 Task: Check the percentage active listings of mud room in the last 1 year.
Action: Mouse moved to (888, 208)
Screenshot: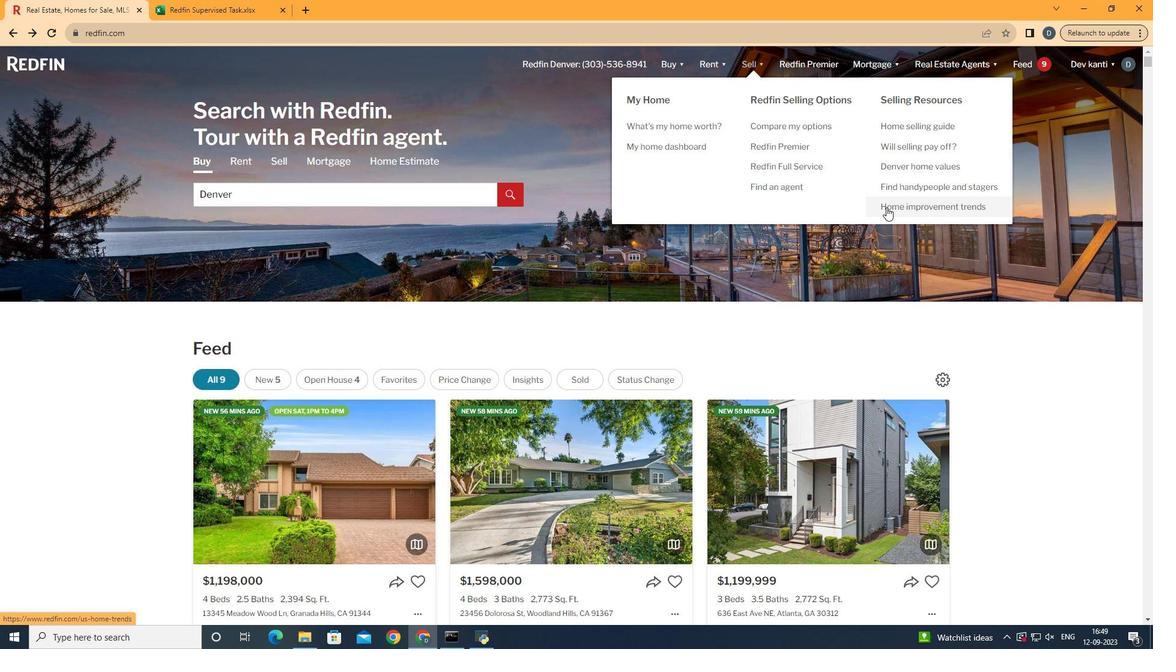 
Action: Mouse pressed left at (888, 208)
Screenshot: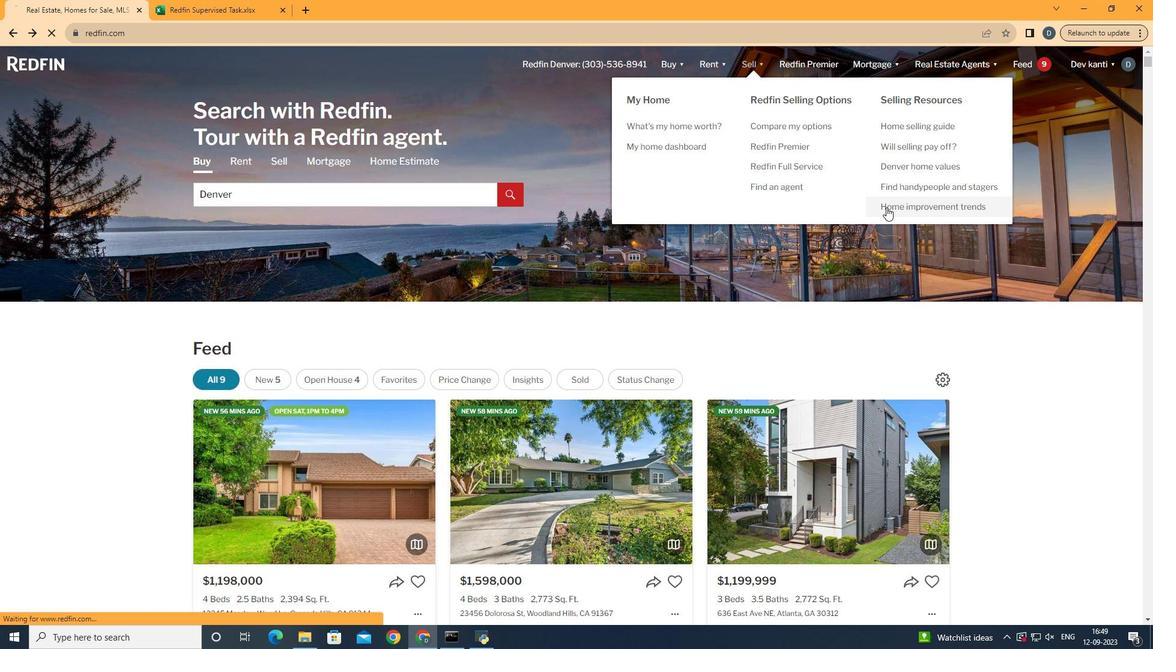 
Action: Mouse moved to (307, 232)
Screenshot: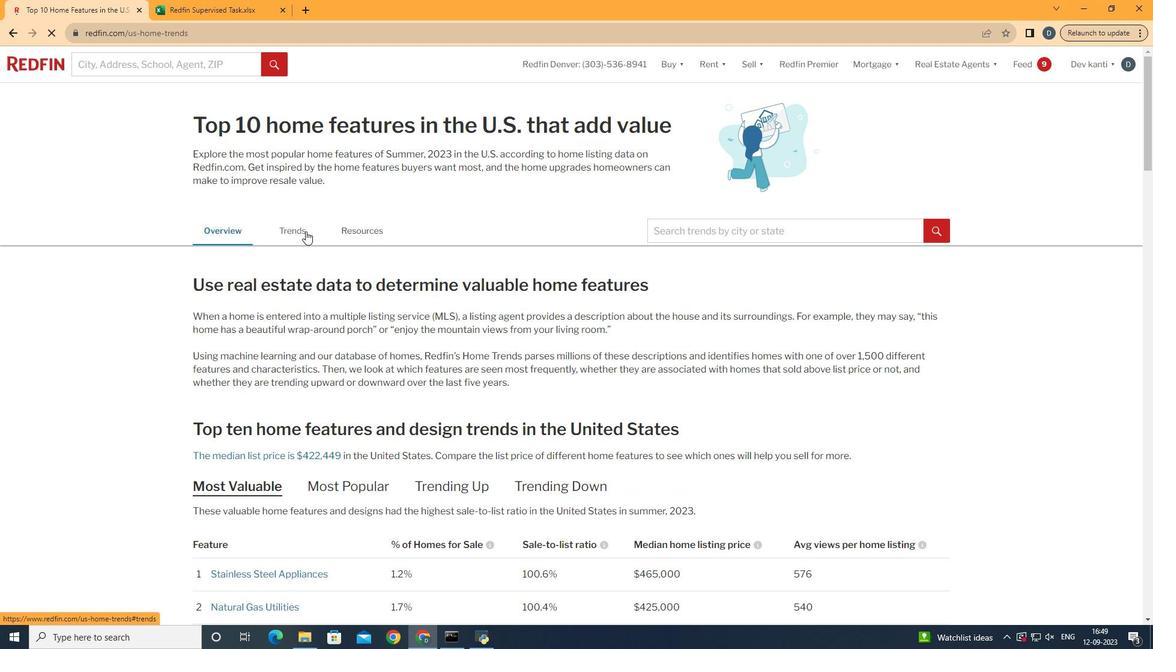 
Action: Mouse pressed left at (307, 232)
Screenshot: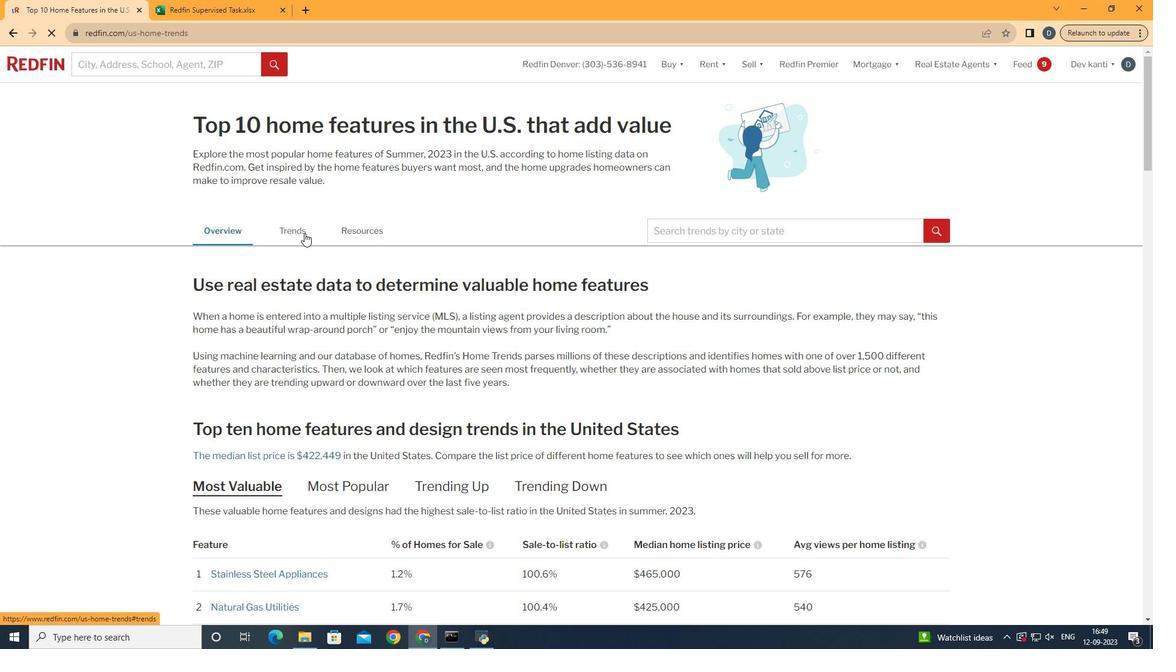 
Action: Mouse moved to (435, 351)
Screenshot: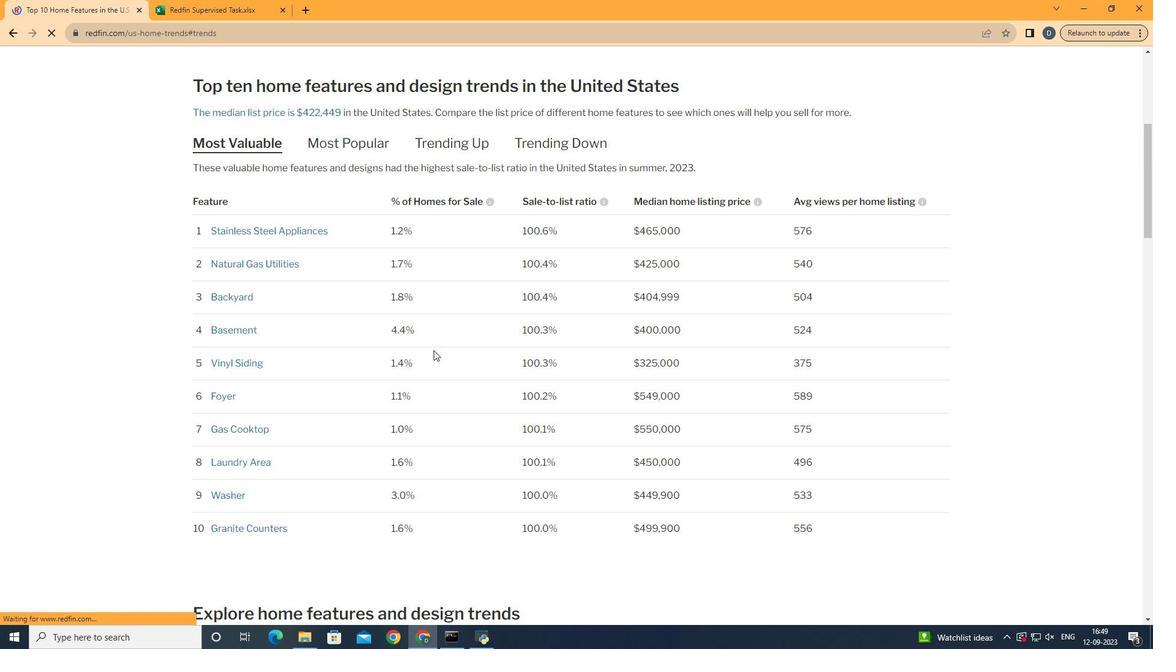 
Action: Mouse scrolled (435, 351) with delta (0, 0)
Screenshot: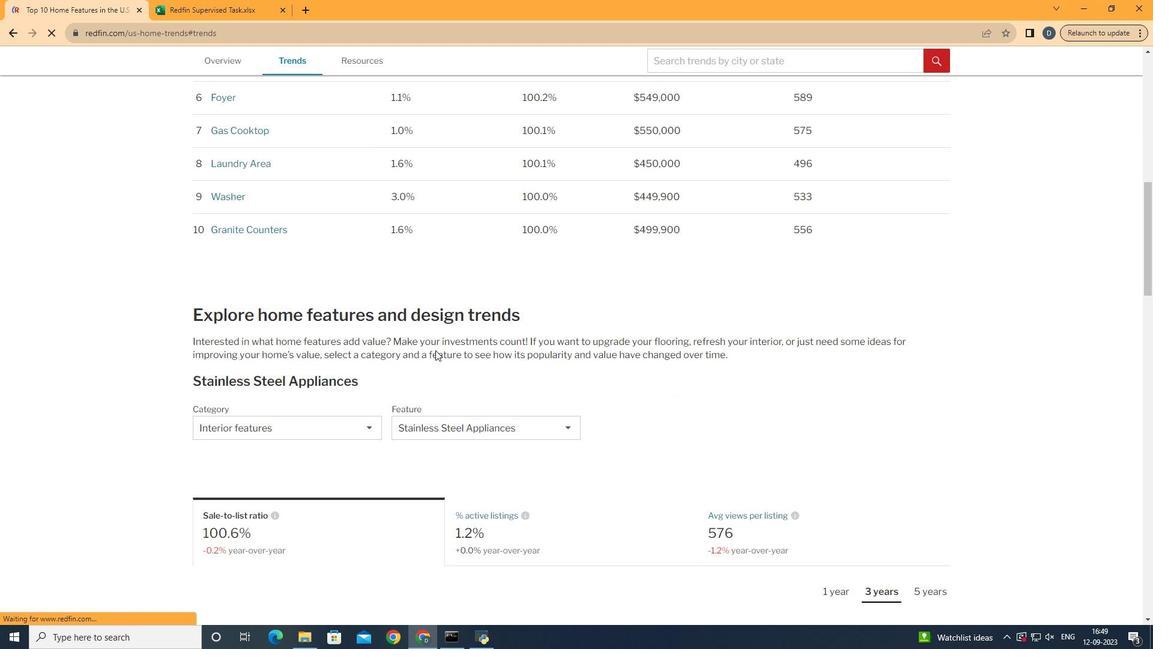
Action: Mouse scrolled (435, 351) with delta (0, 0)
Screenshot: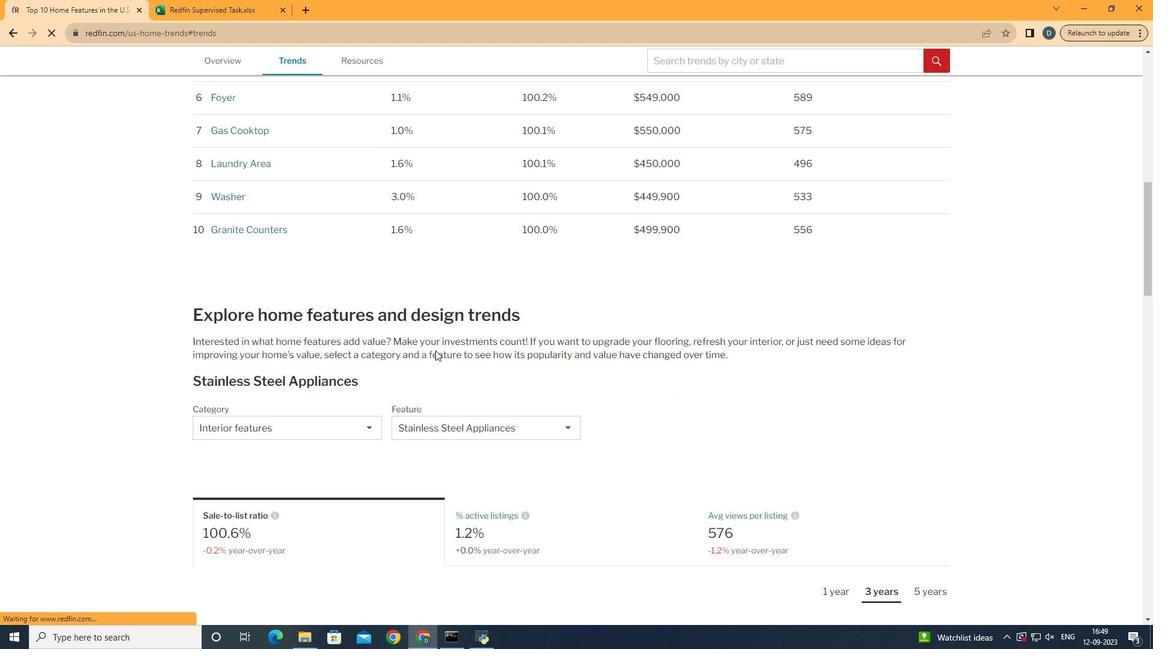 
Action: Mouse scrolled (435, 351) with delta (0, 0)
Screenshot: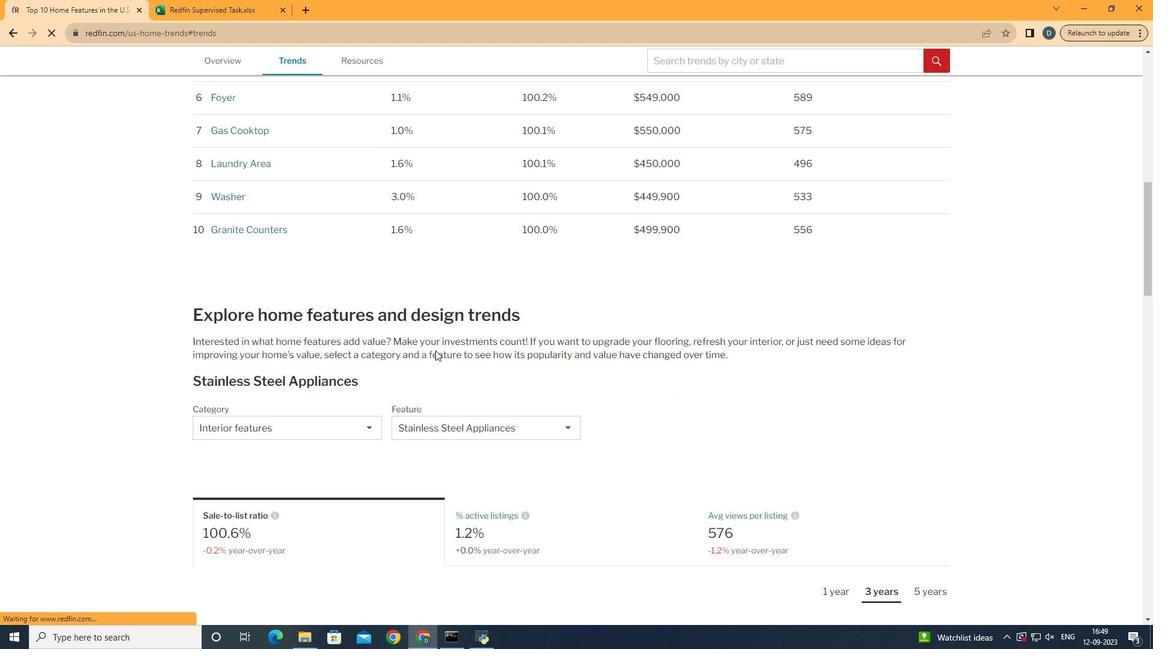 
Action: Mouse scrolled (435, 351) with delta (0, 0)
Screenshot: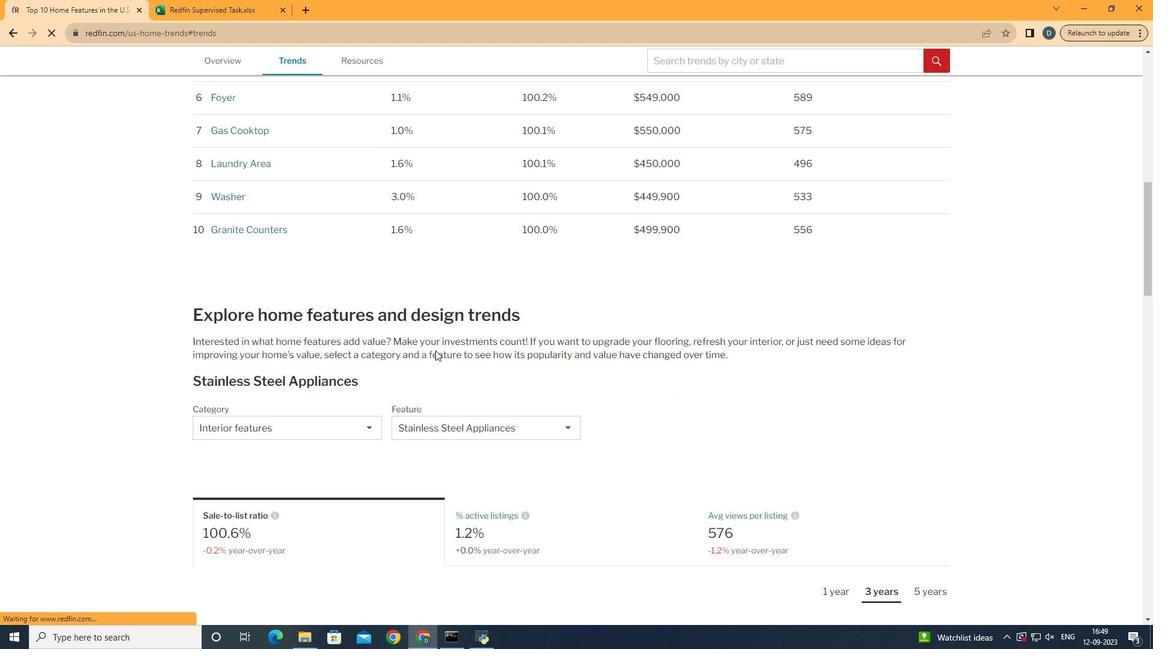 
Action: Mouse scrolled (435, 351) with delta (0, 0)
Screenshot: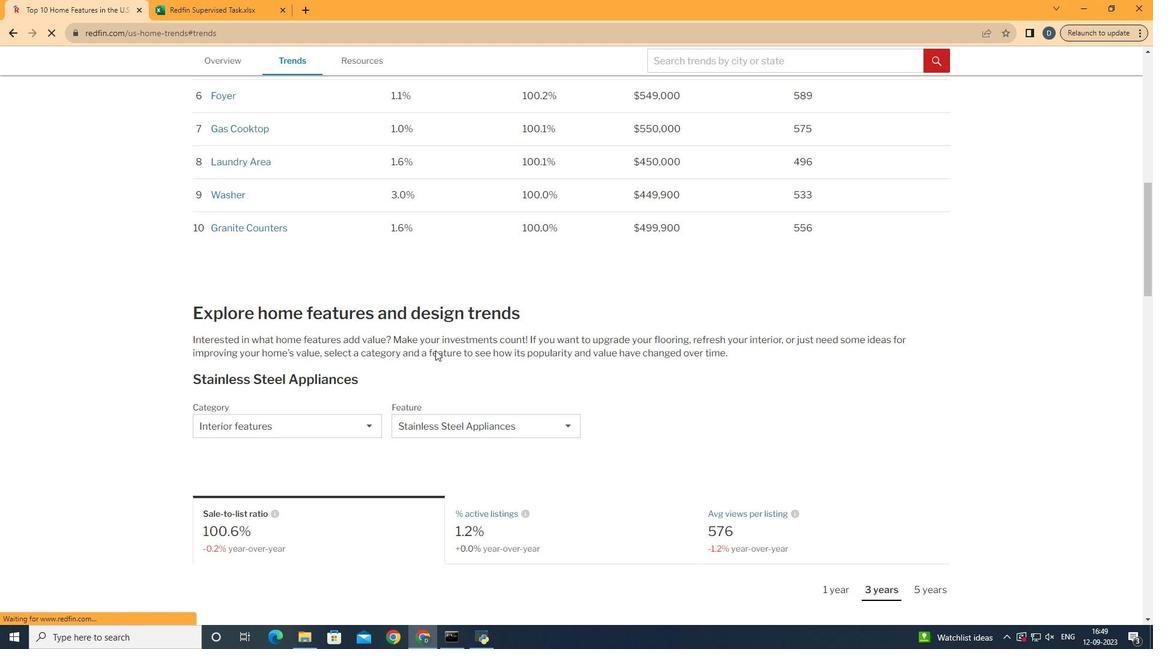 
Action: Mouse moved to (436, 351)
Screenshot: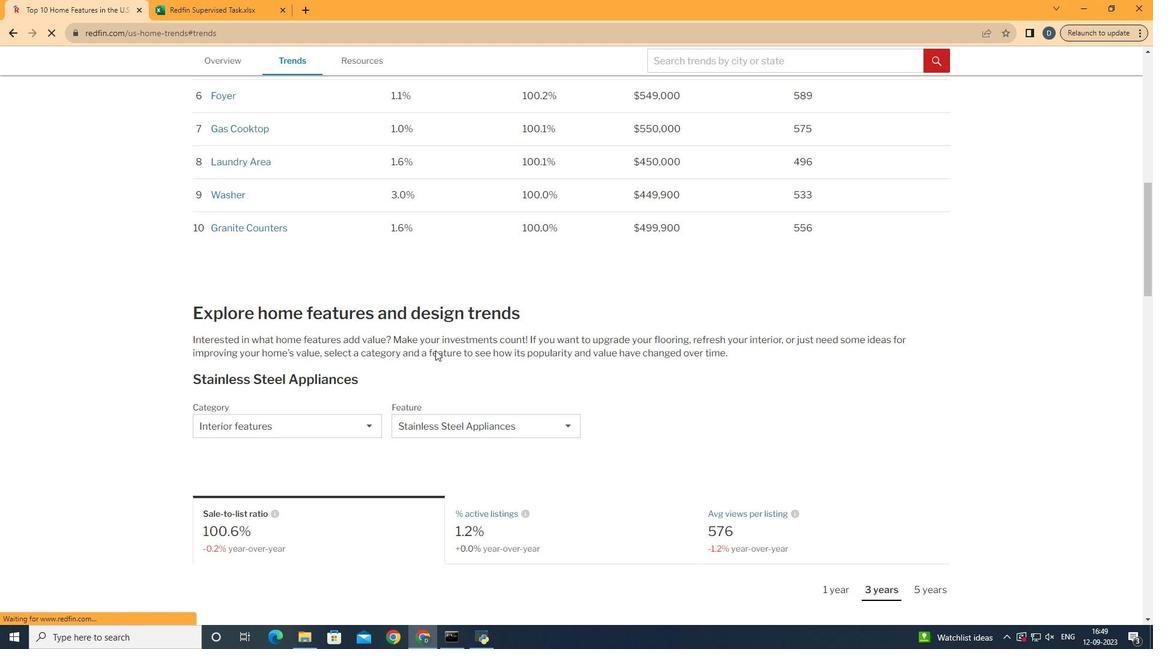 
Action: Mouse scrolled (436, 351) with delta (0, 0)
Screenshot: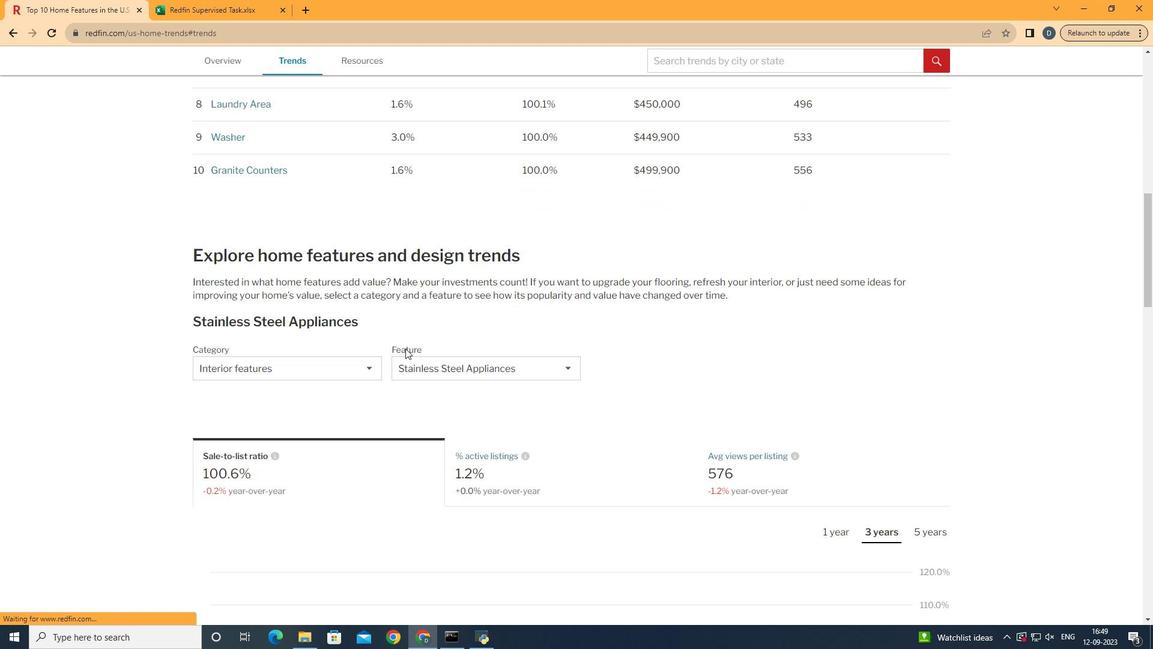 
Action: Mouse moved to (341, 364)
Screenshot: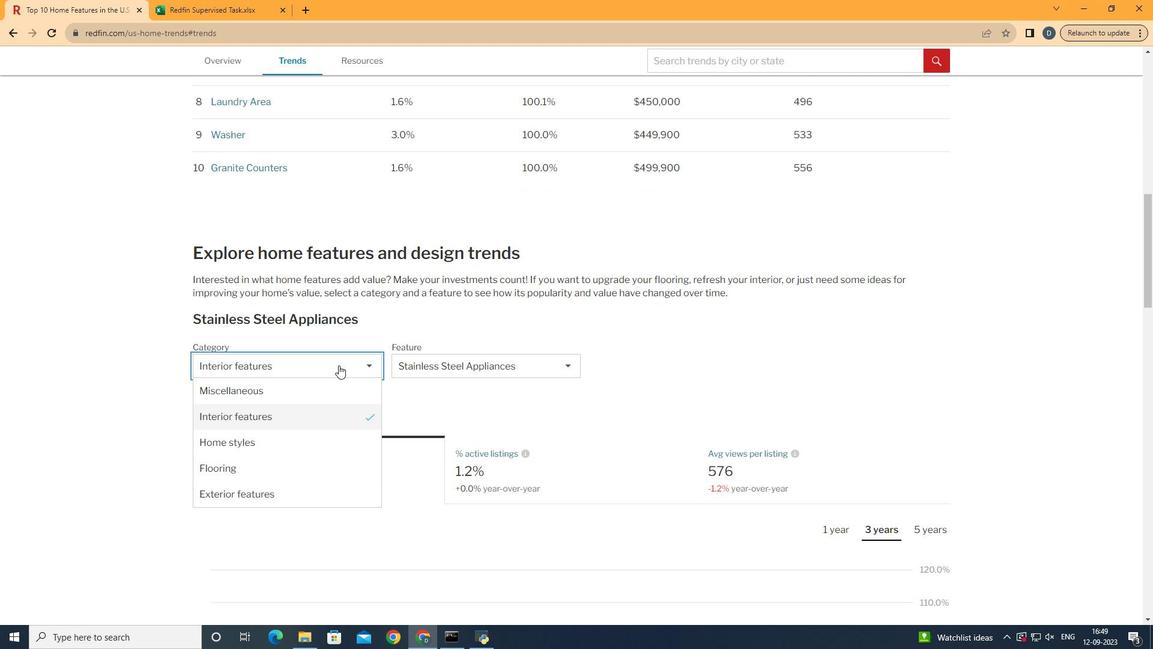 
Action: Mouse pressed left at (341, 364)
Screenshot: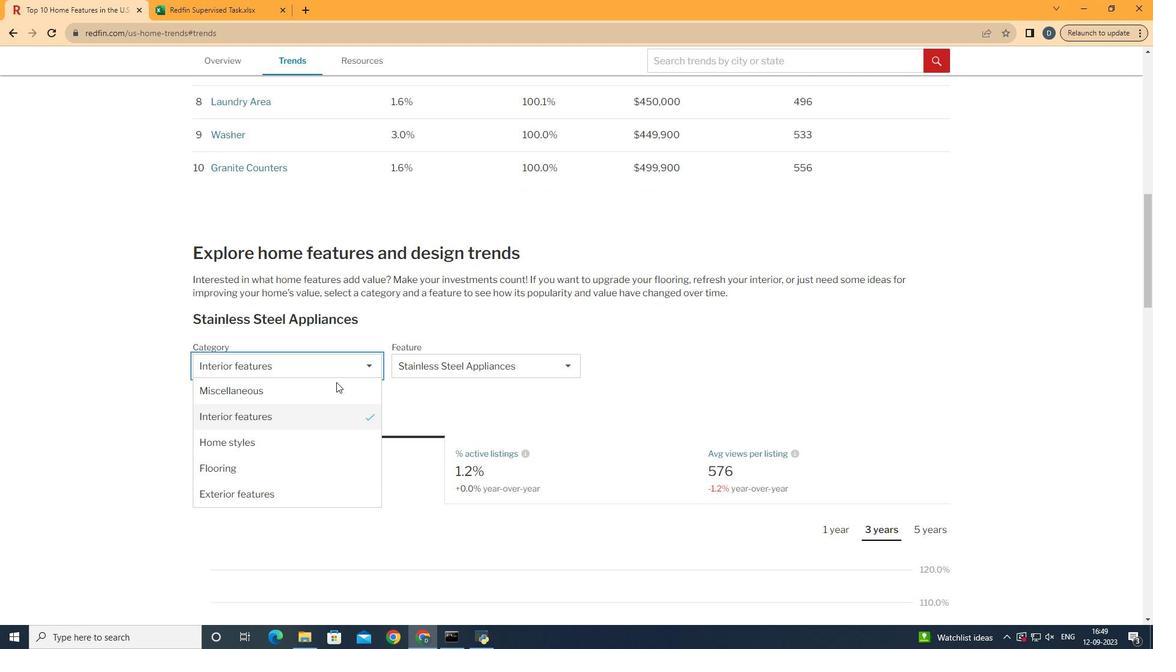 
Action: Mouse moved to (338, 415)
Screenshot: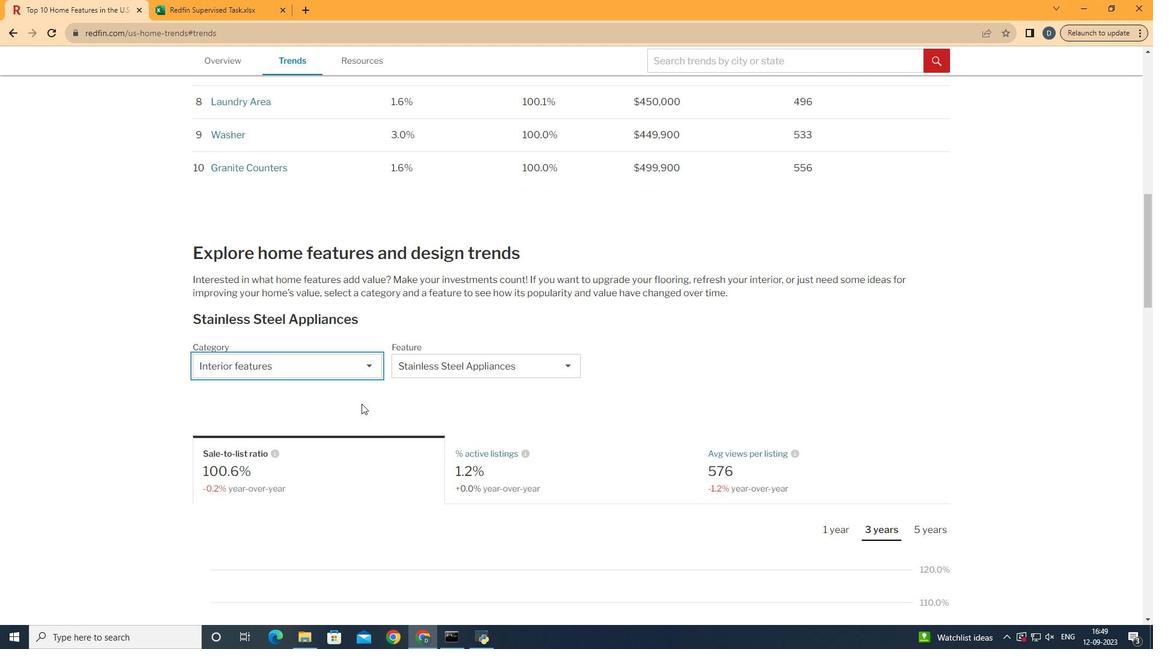 
Action: Mouse pressed left at (338, 415)
Screenshot: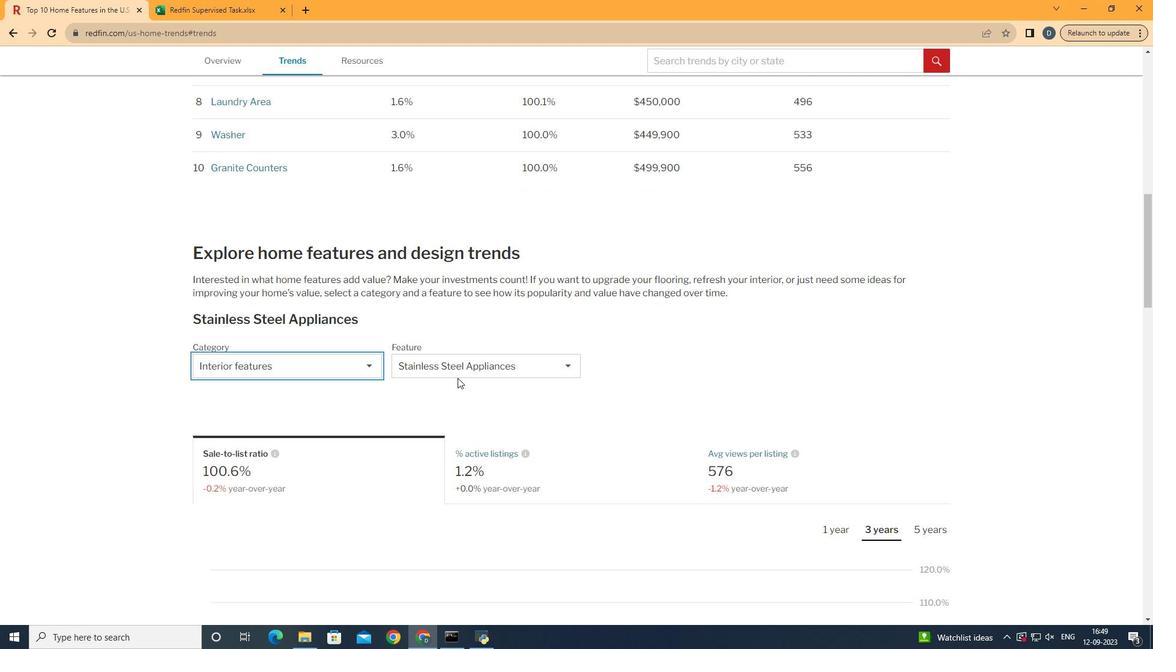 
Action: Mouse moved to (506, 367)
Screenshot: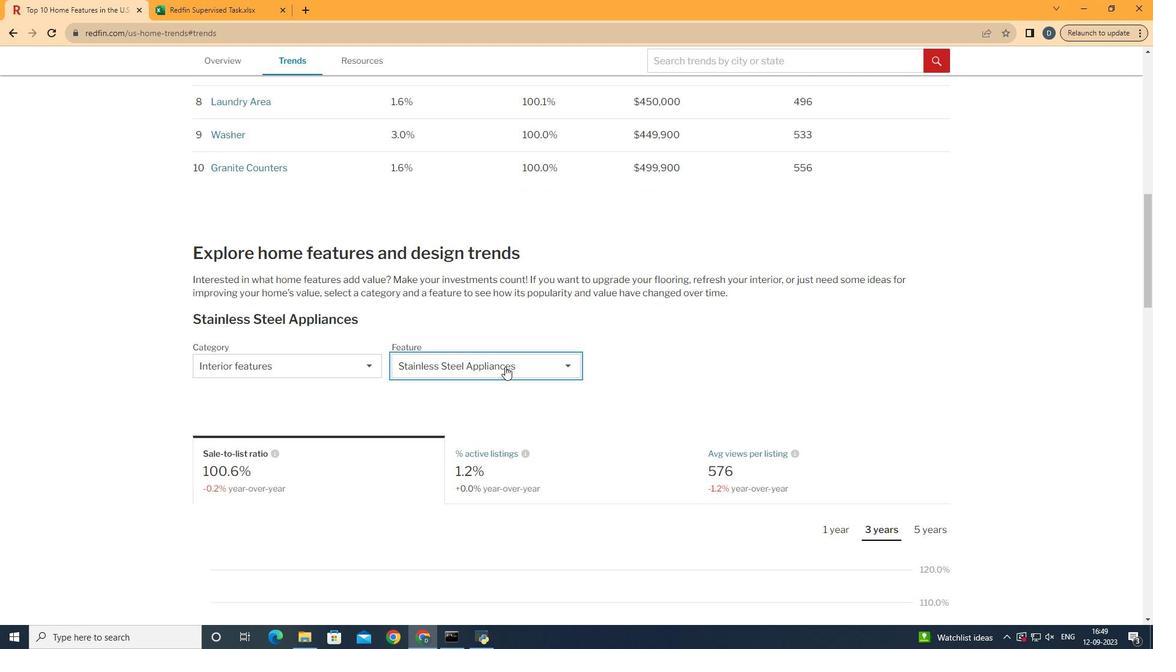 
Action: Mouse pressed left at (506, 367)
Screenshot: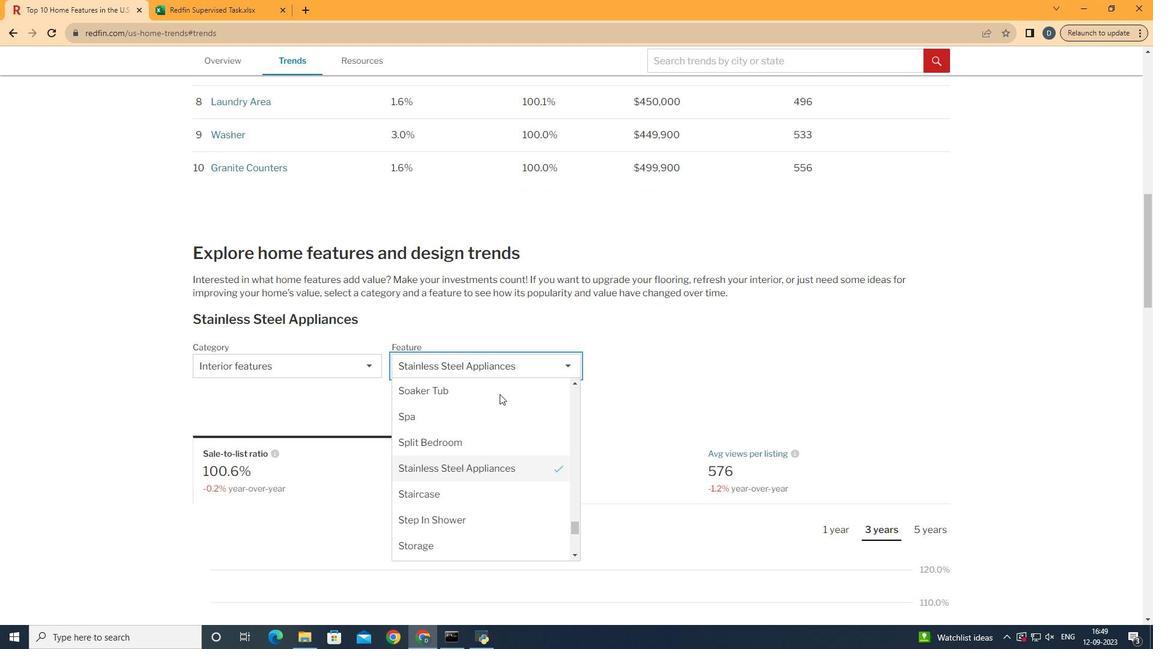
Action: Mouse moved to (508, 485)
Screenshot: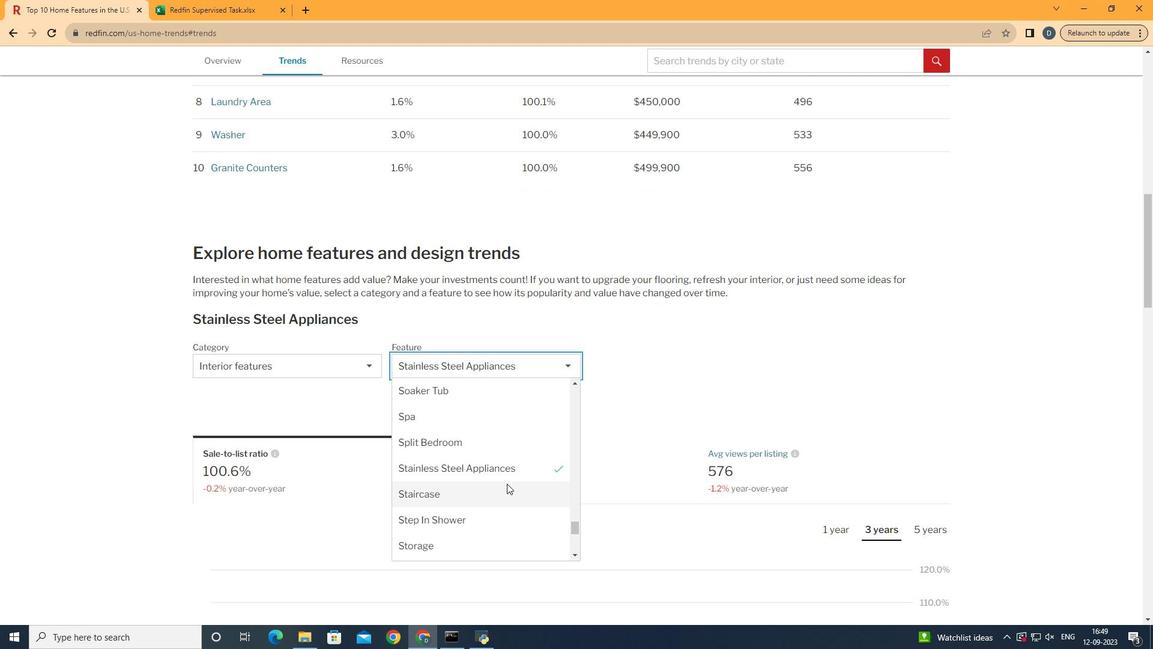 
Action: Mouse scrolled (508, 485) with delta (0, 0)
Screenshot: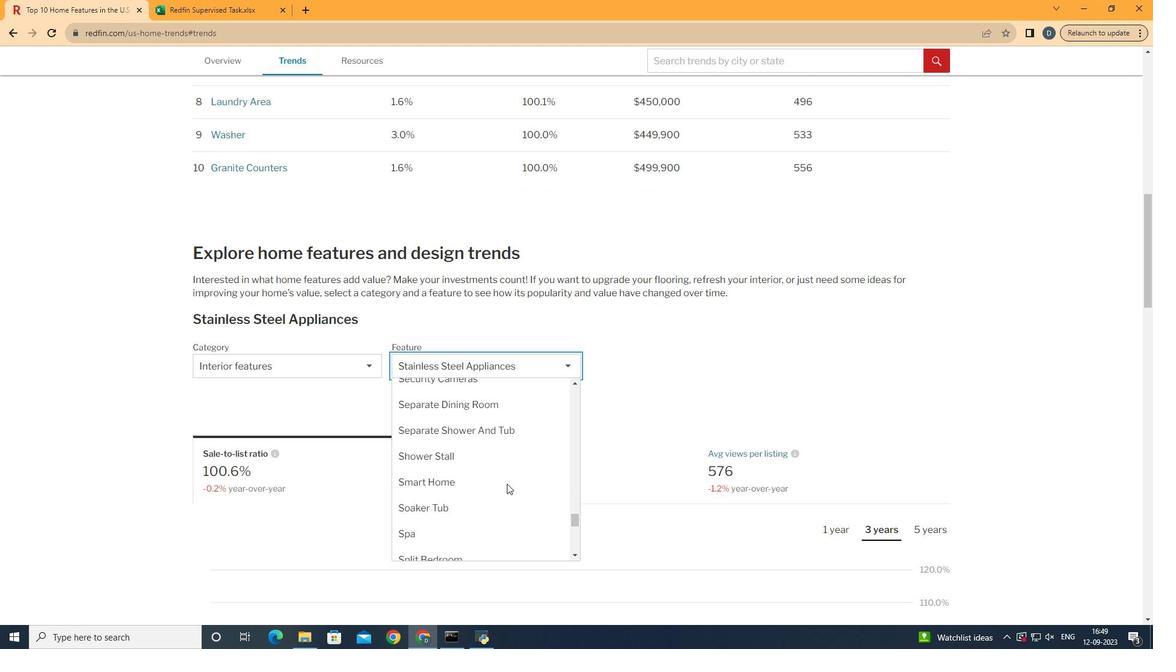 
Action: Mouse scrolled (508, 485) with delta (0, 0)
Screenshot: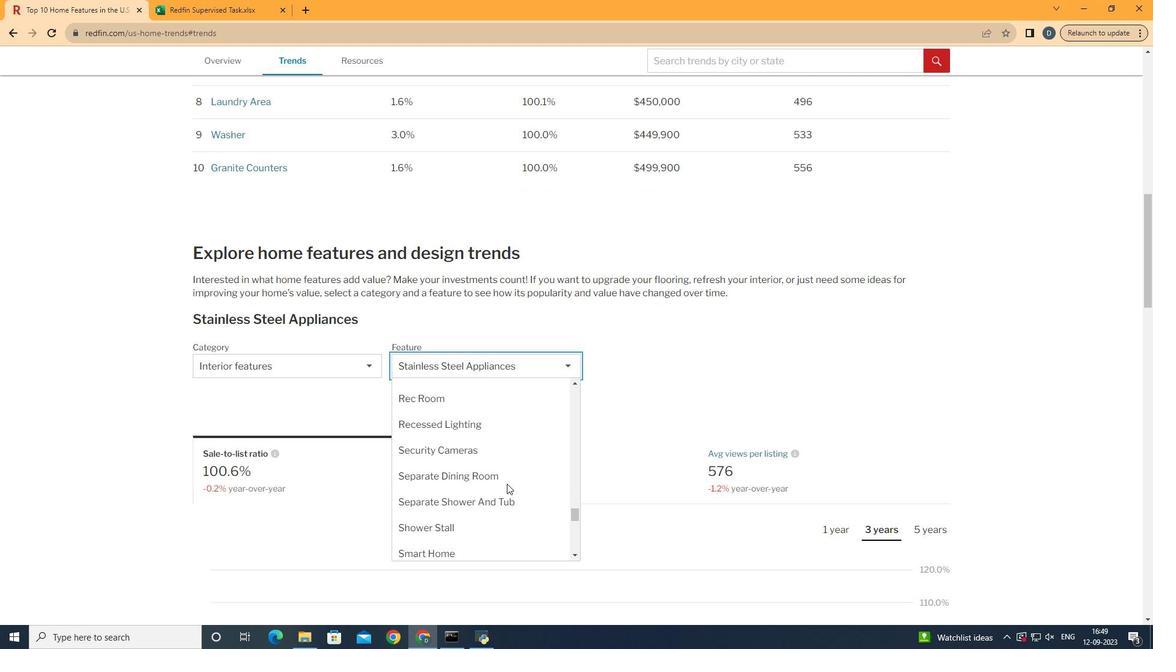 
Action: Mouse scrolled (508, 485) with delta (0, 0)
Screenshot: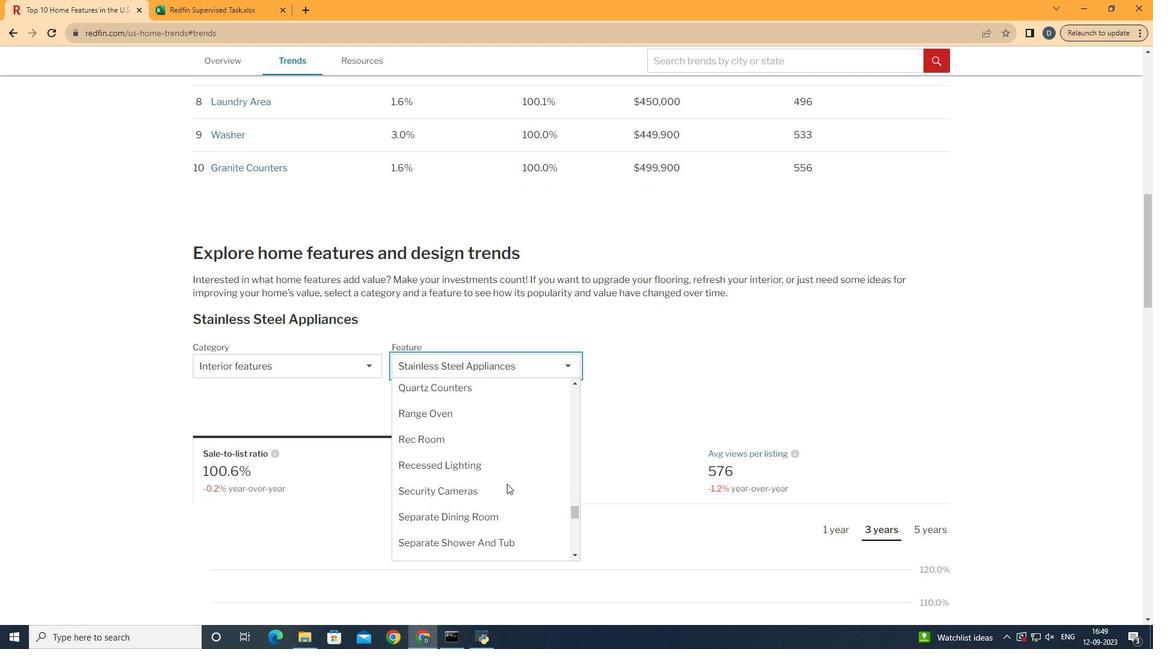
Action: Mouse scrolled (508, 485) with delta (0, 0)
Screenshot: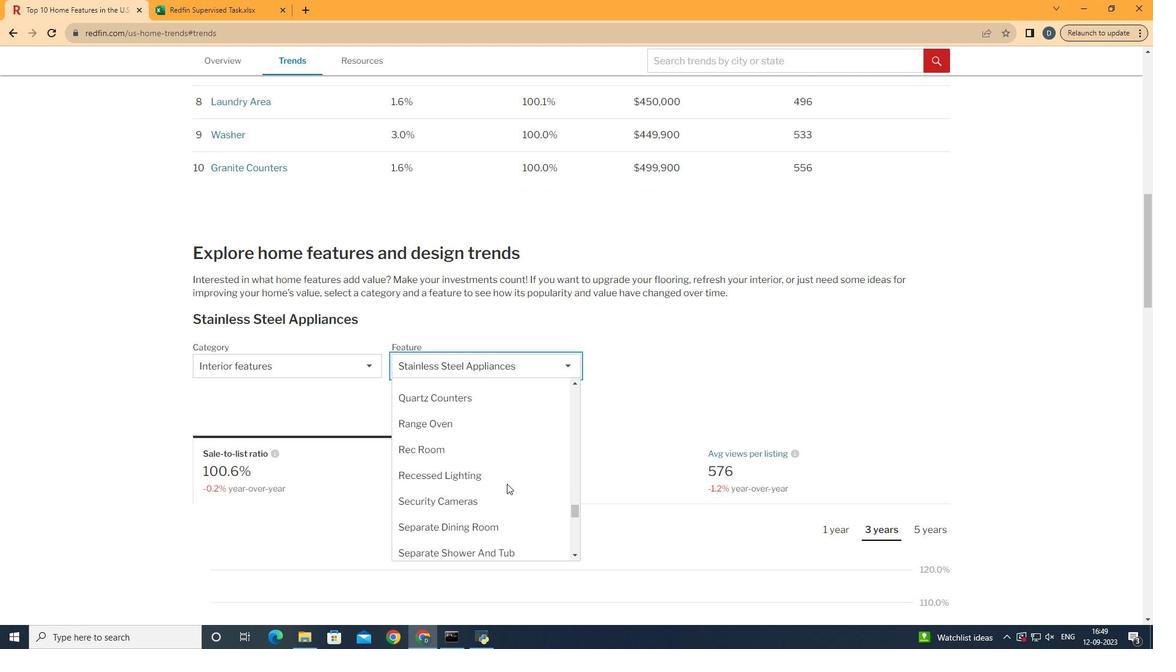 
Action: Mouse scrolled (508, 485) with delta (0, 0)
Screenshot: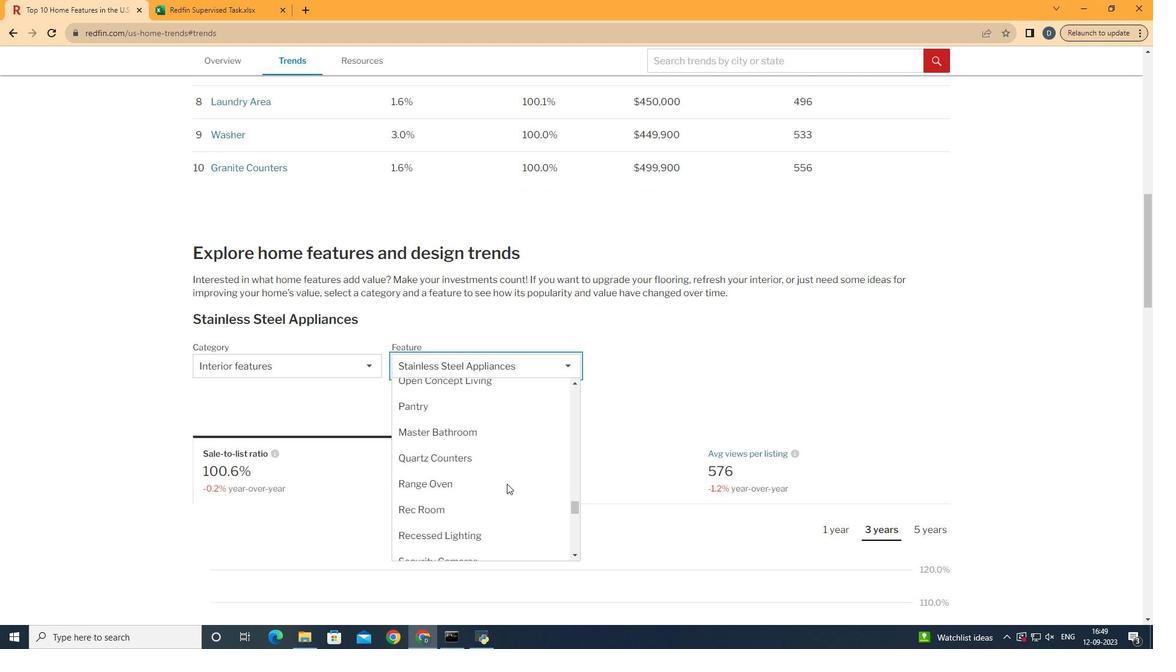 
Action: Mouse scrolled (508, 485) with delta (0, 0)
Screenshot: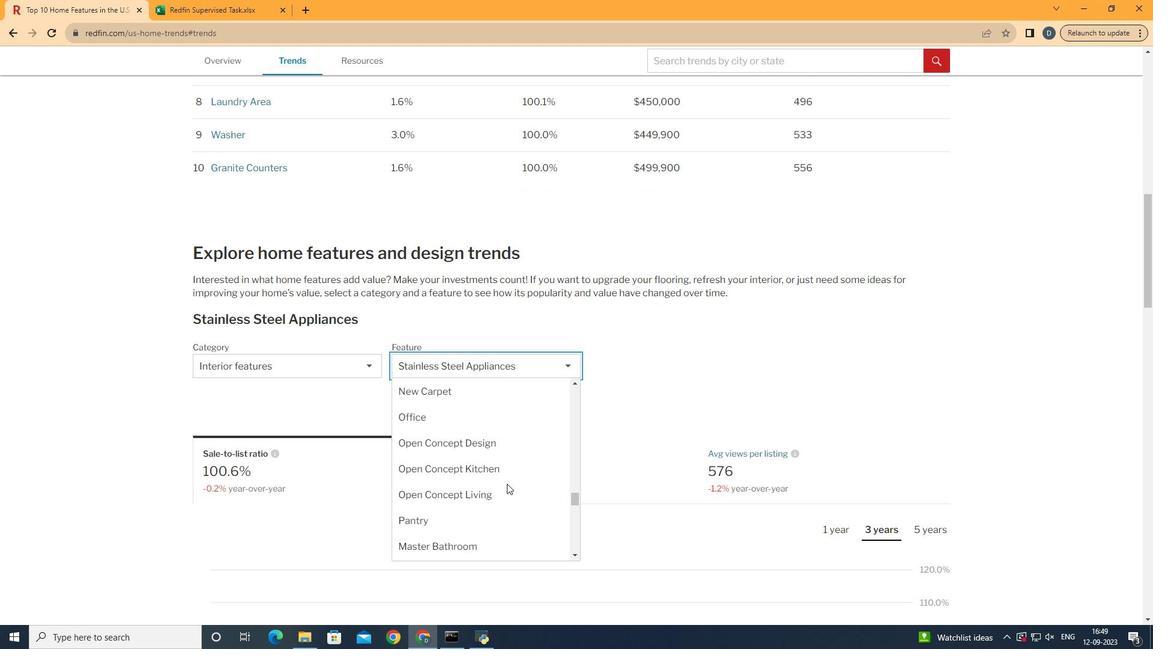 
Action: Mouse scrolled (508, 485) with delta (0, 0)
Screenshot: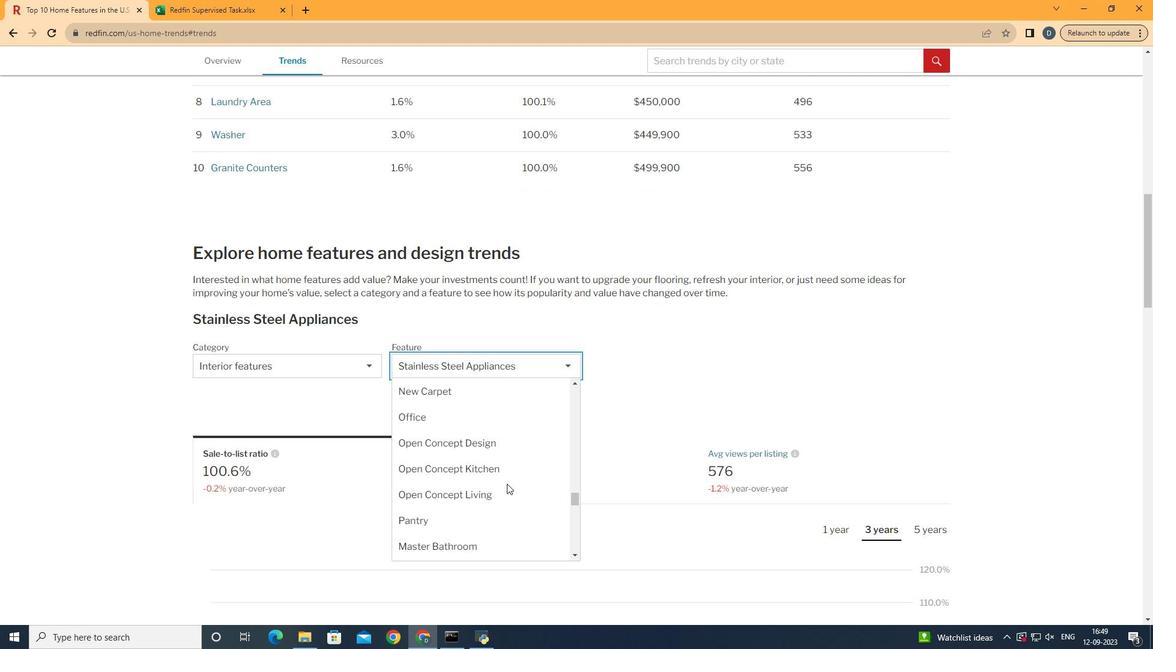 
Action: Mouse moved to (509, 473)
Screenshot: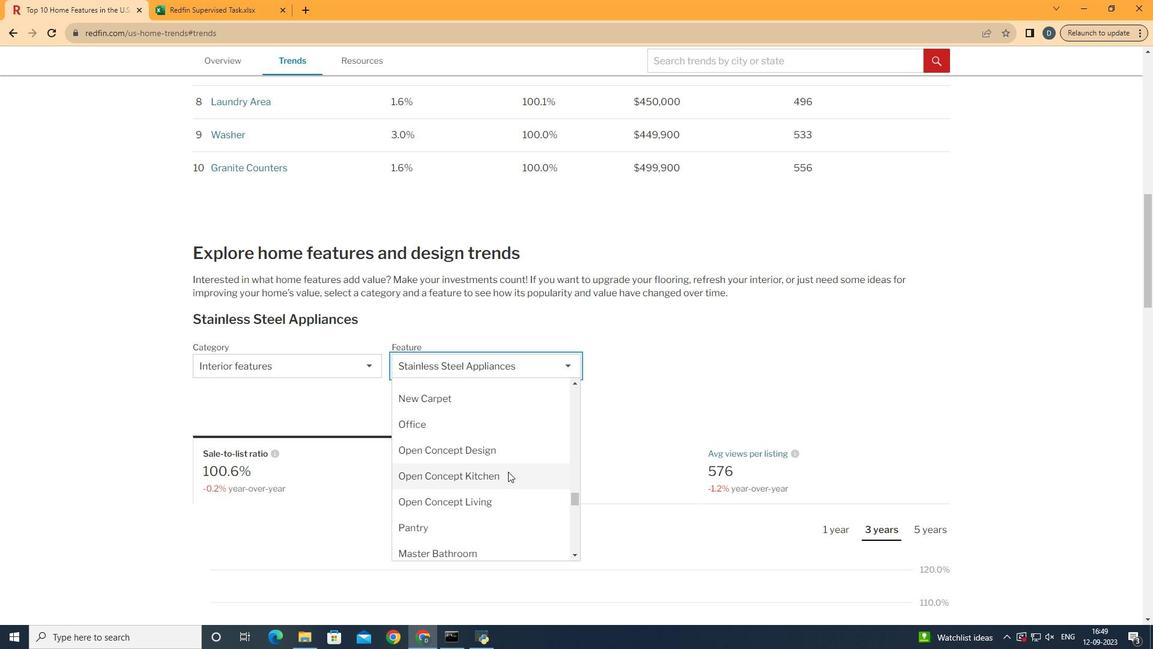
Action: Mouse scrolled (509, 473) with delta (0, 0)
Screenshot: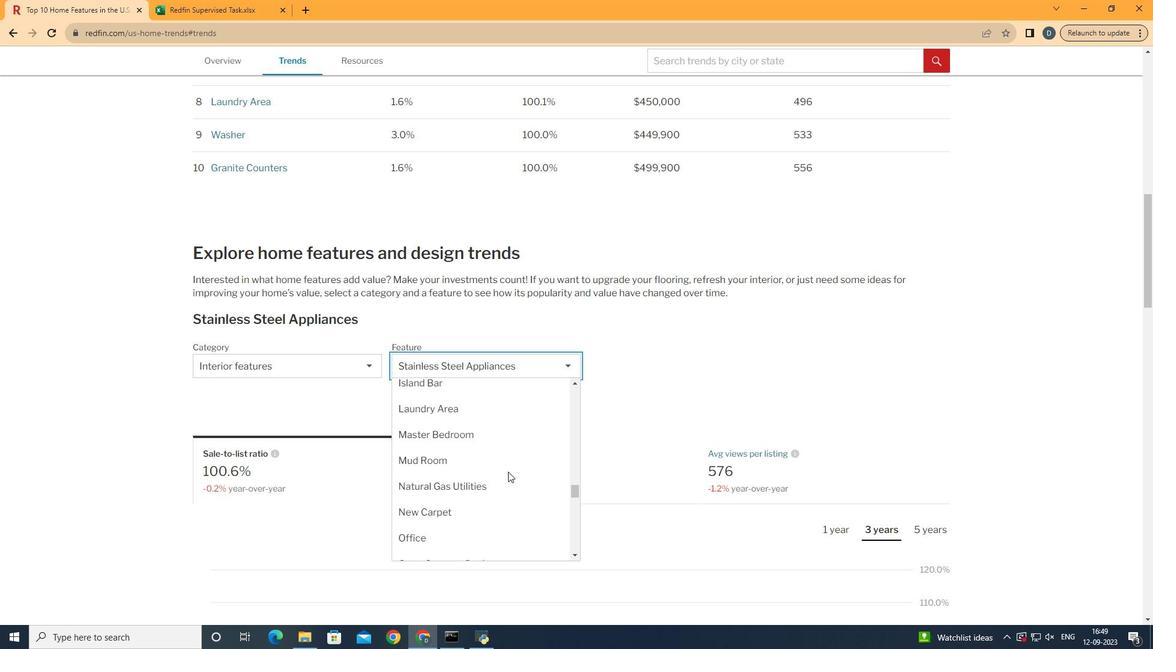 
Action: Mouse scrolled (509, 473) with delta (0, 0)
Screenshot: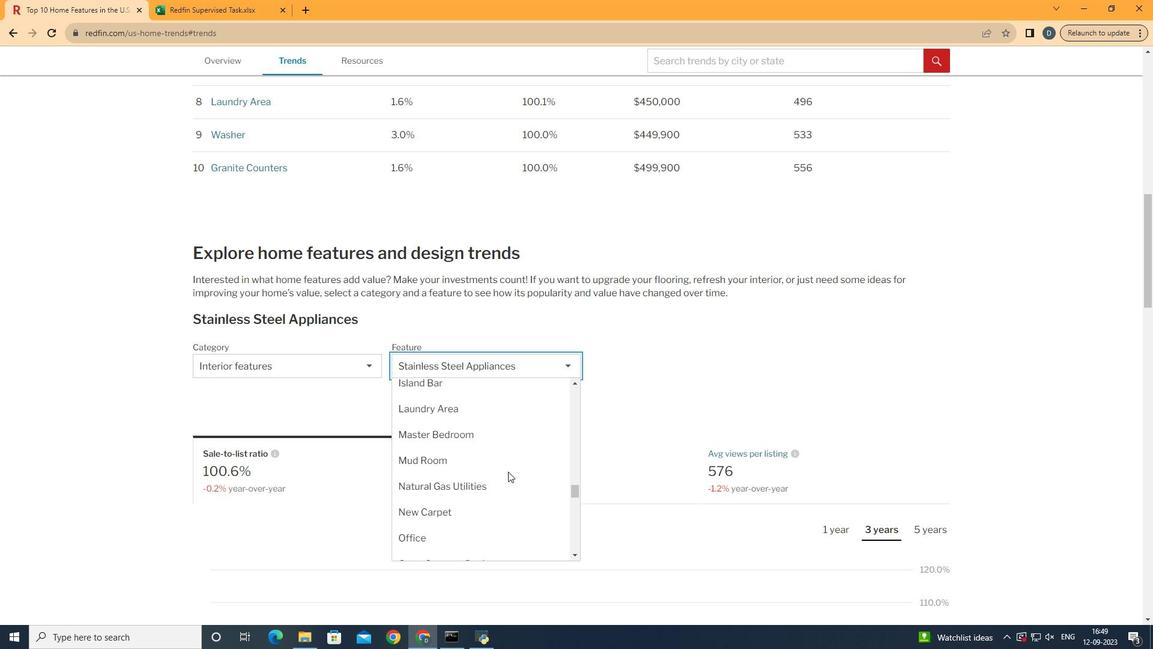 
Action: Mouse scrolled (509, 473) with delta (0, 0)
Screenshot: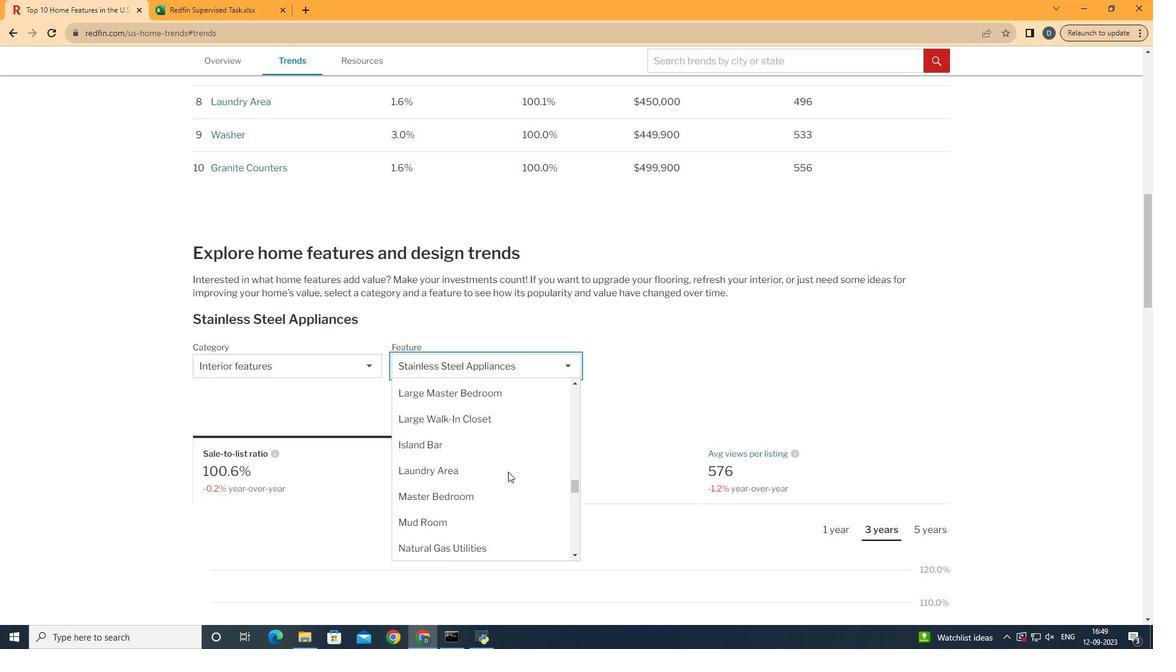 
Action: Mouse moved to (516, 528)
Screenshot: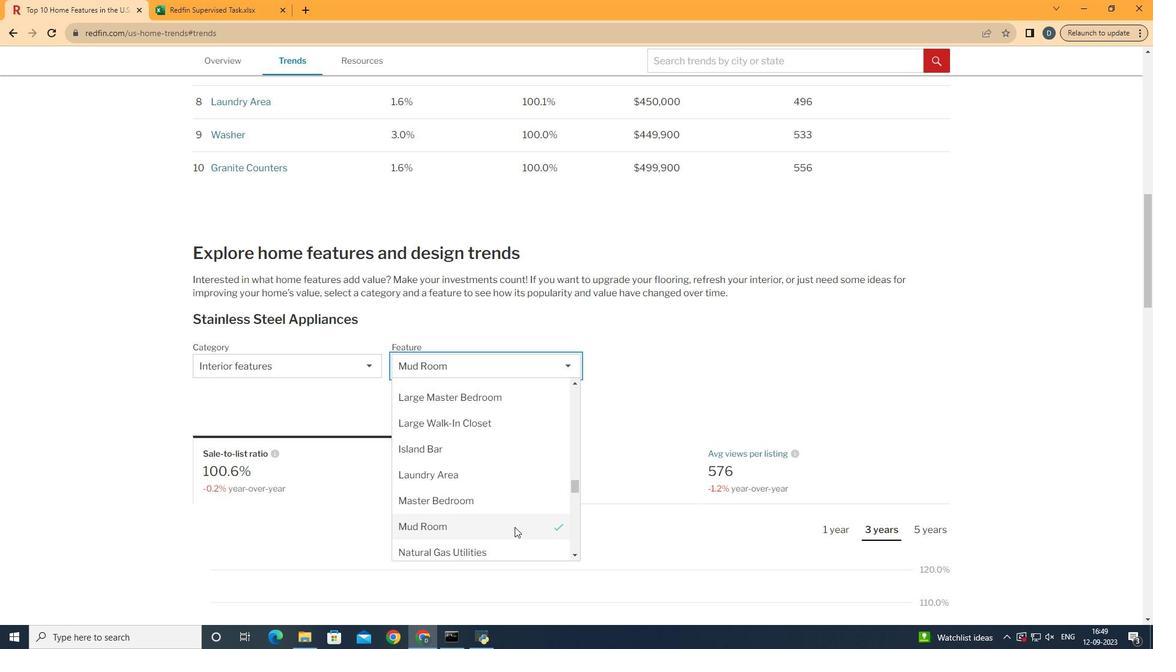 
Action: Mouse pressed left at (516, 528)
Screenshot: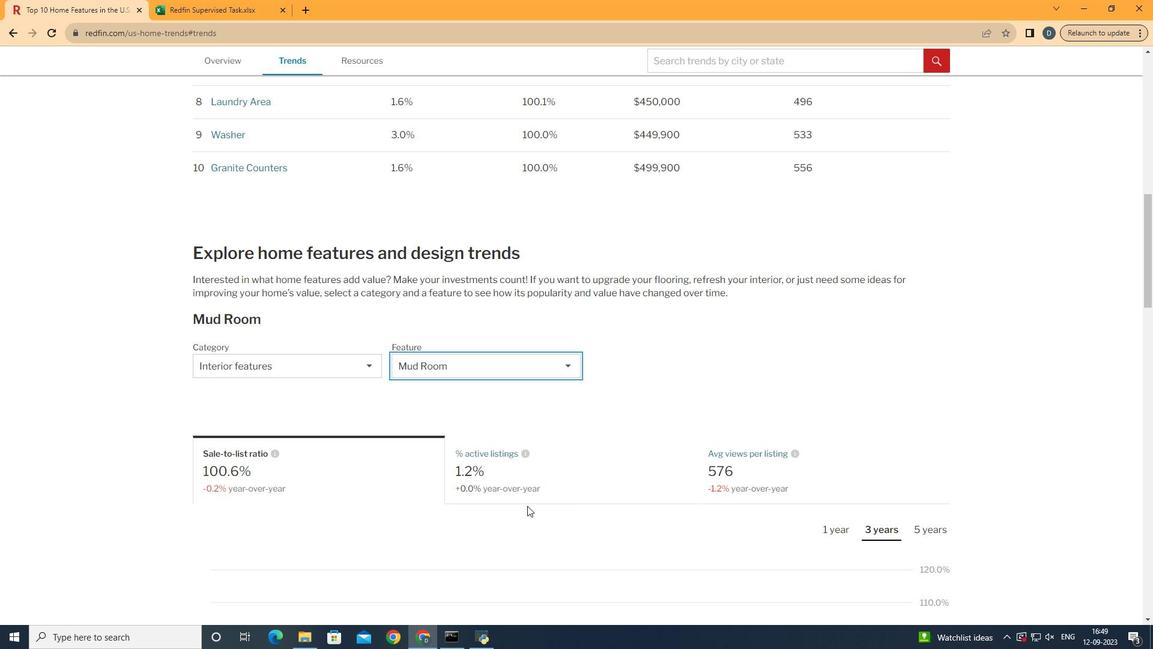 
Action: Mouse moved to (634, 394)
Screenshot: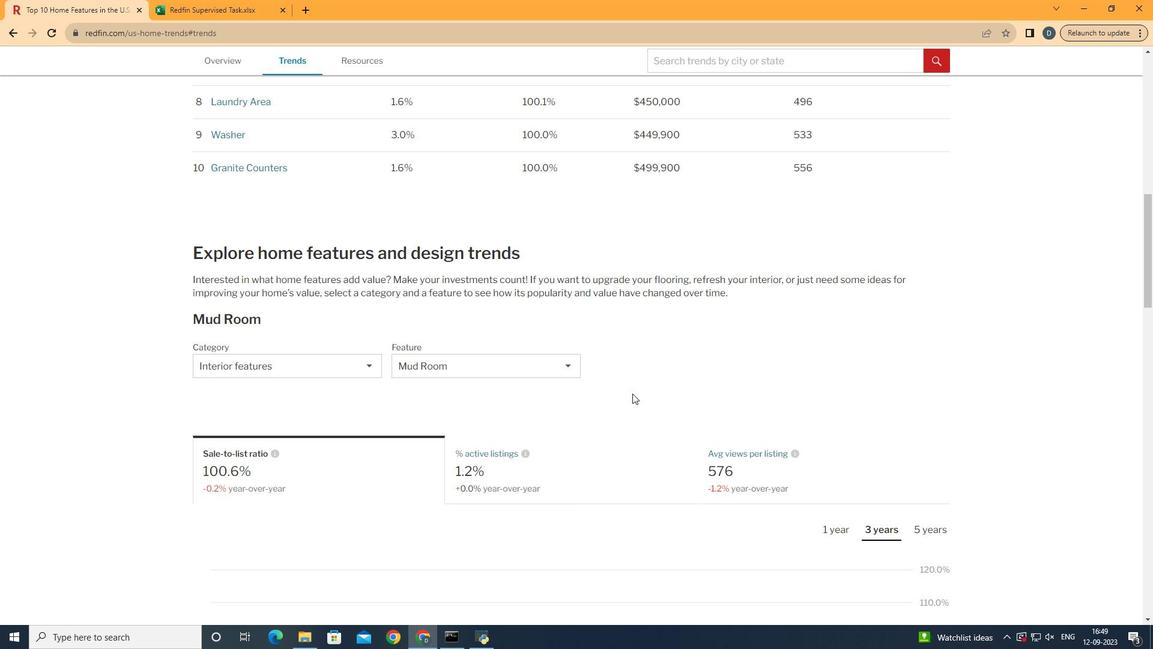 
Action: Mouse pressed left at (634, 394)
Screenshot: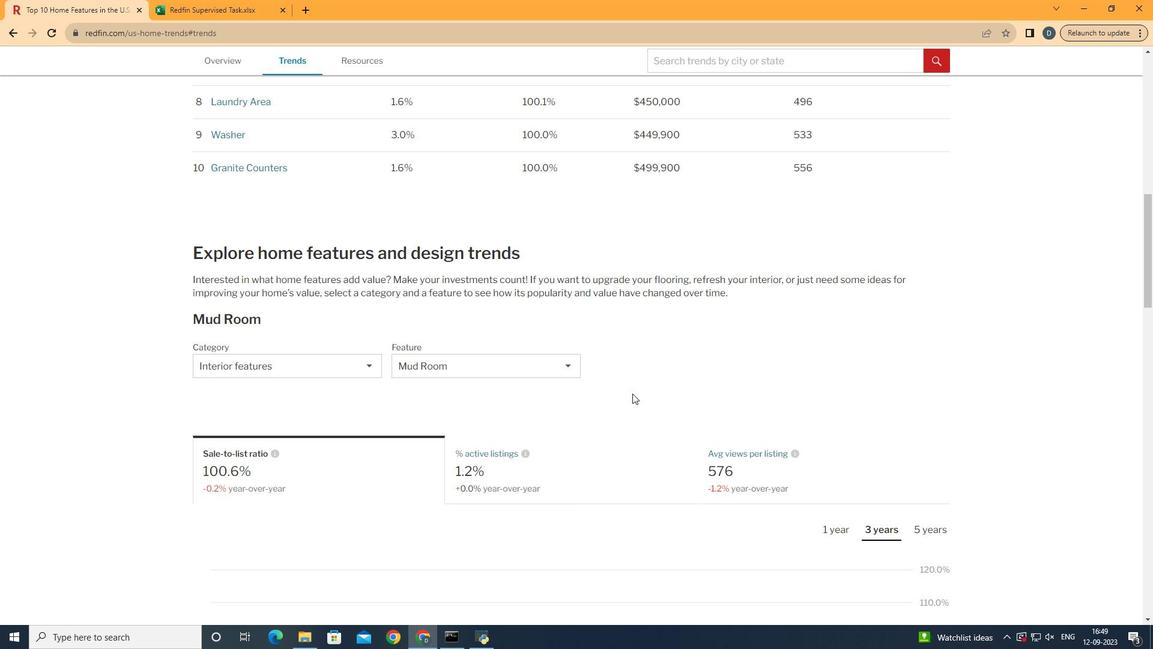 
Action: Mouse moved to (637, 394)
Screenshot: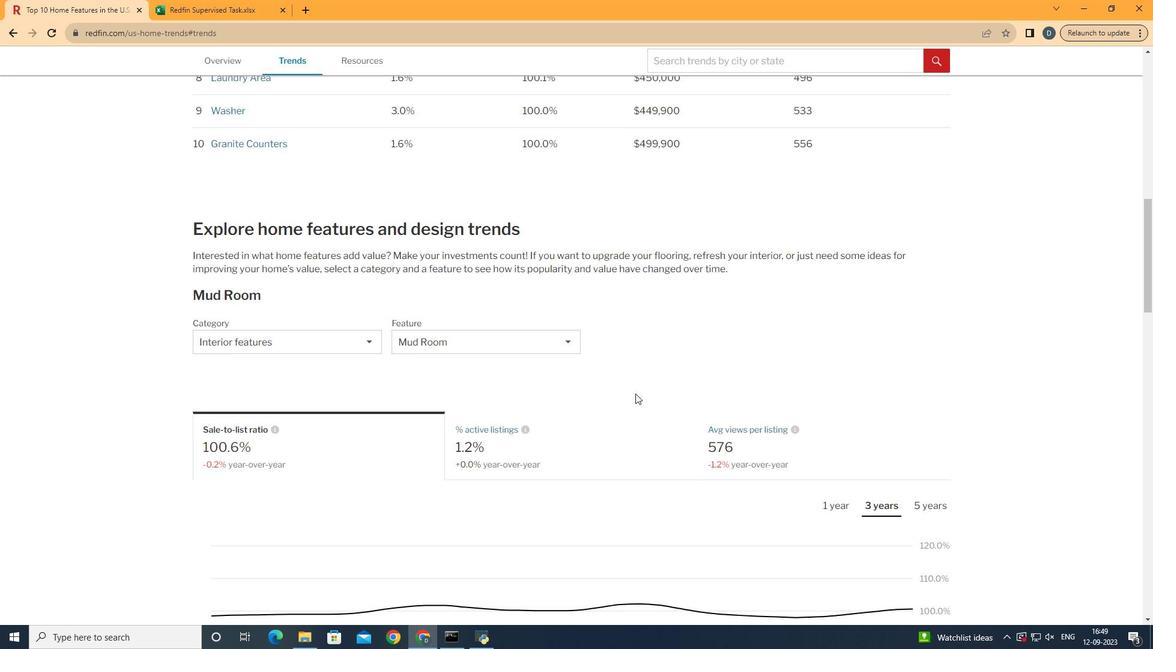 
Action: Mouse scrolled (637, 394) with delta (0, 0)
Screenshot: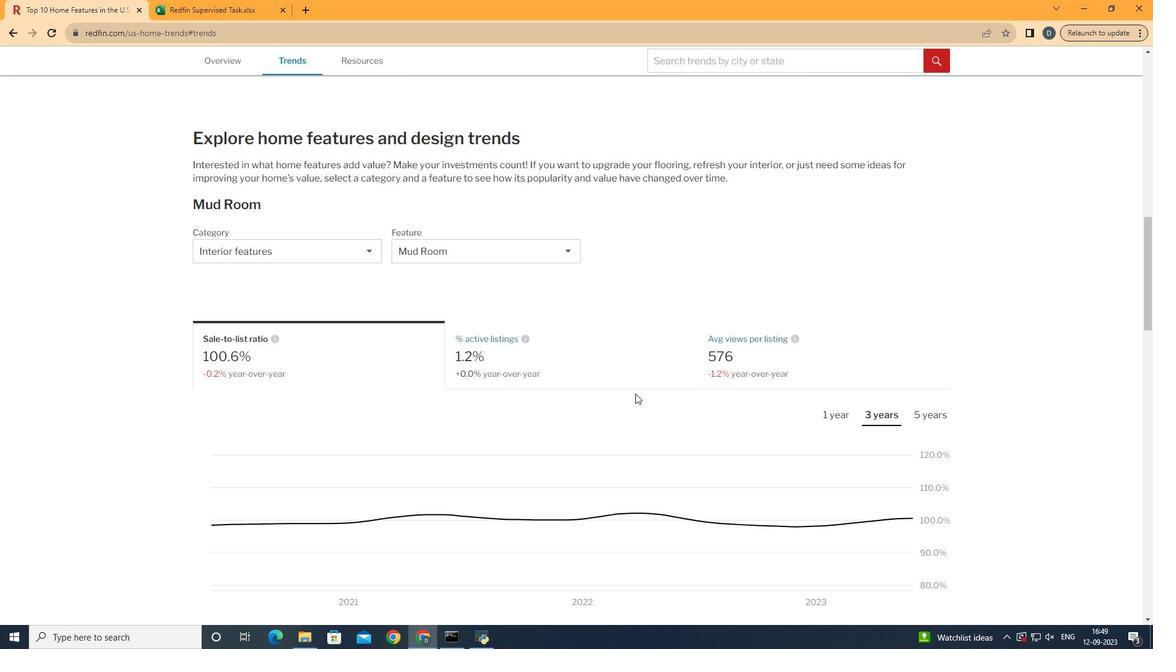 
Action: Mouse scrolled (637, 394) with delta (0, 0)
Screenshot: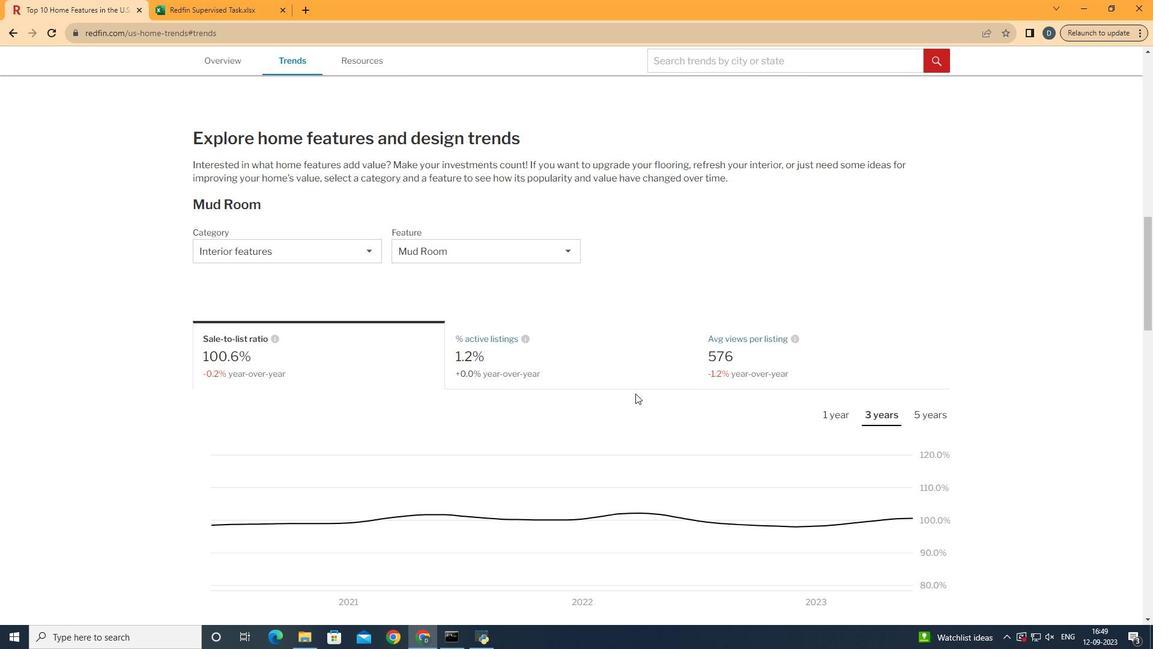 
Action: Mouse moved to (617, 348)
Screenshot: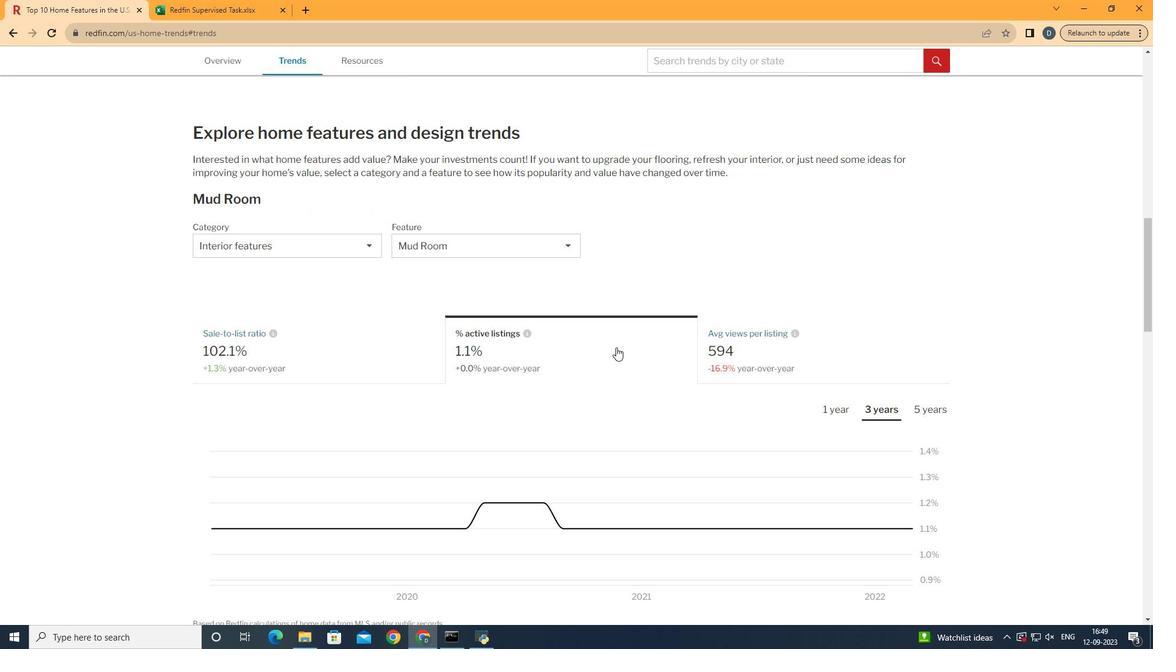
Action: Mouse pressed left at (617, 348)
Screenshot: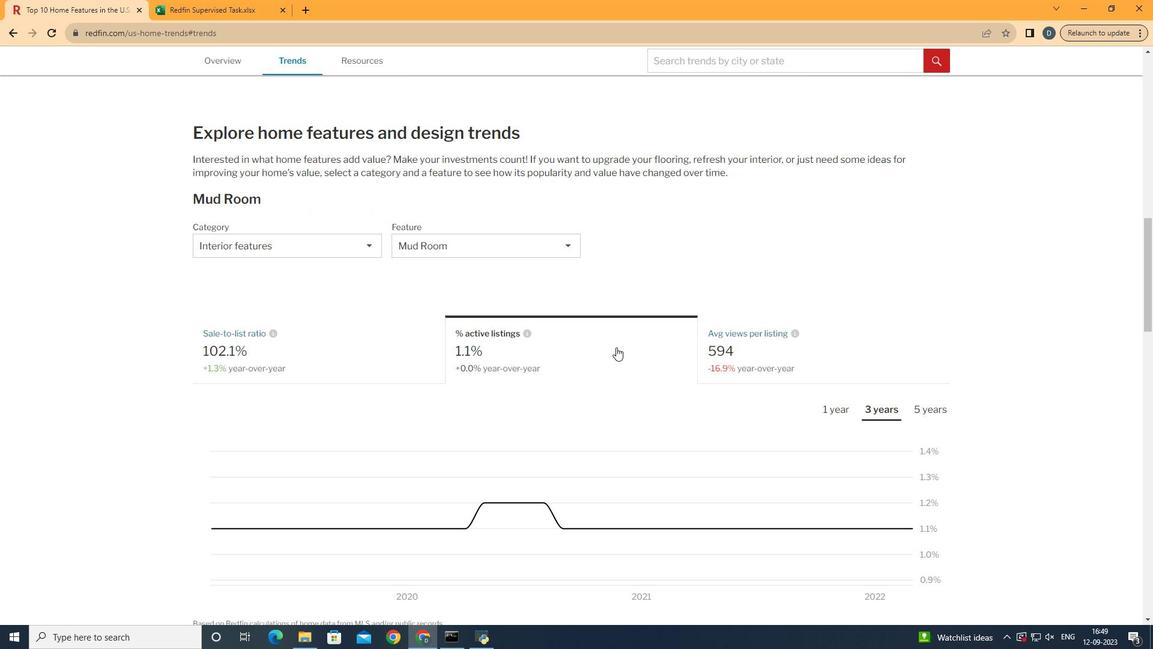 
Action: Mouse moved to (827, 404)
Screenshot: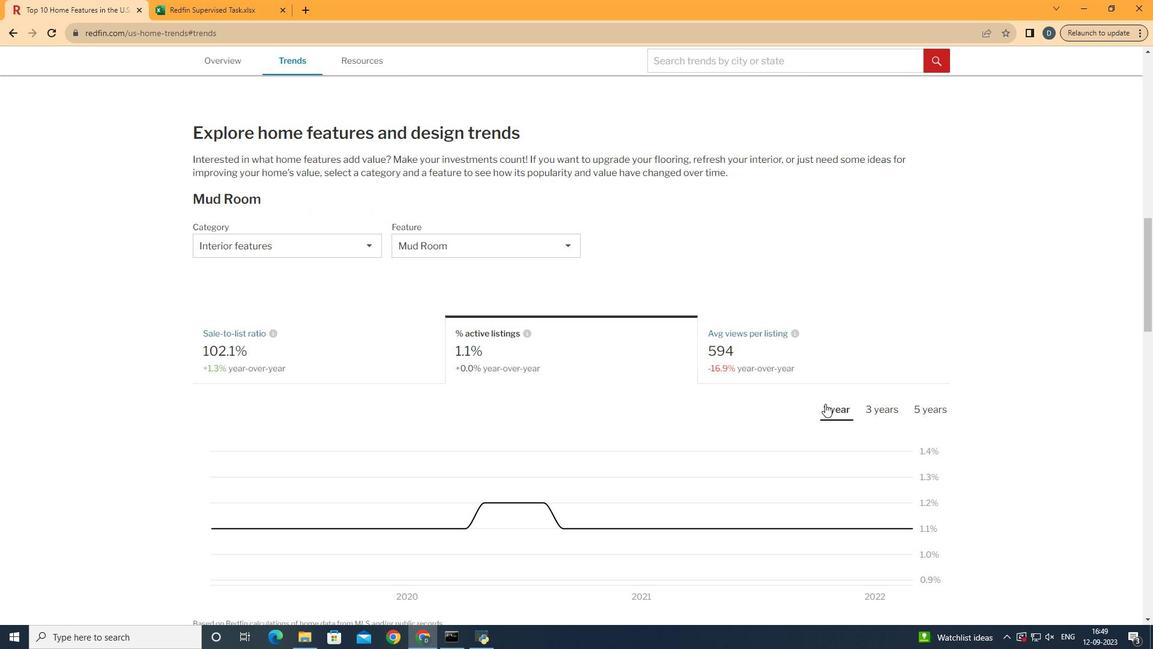 
Action: Mouse pressed left at (827, 404)
Screenshot: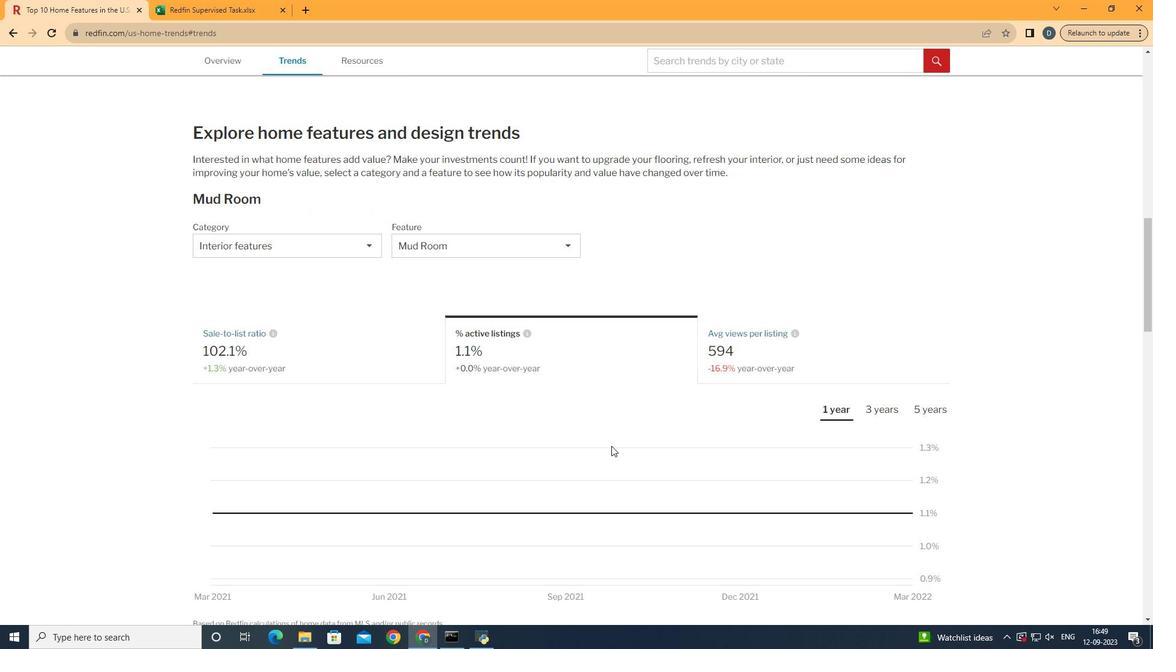 
Action: Mouse moved to (284, 531)
Screenshot: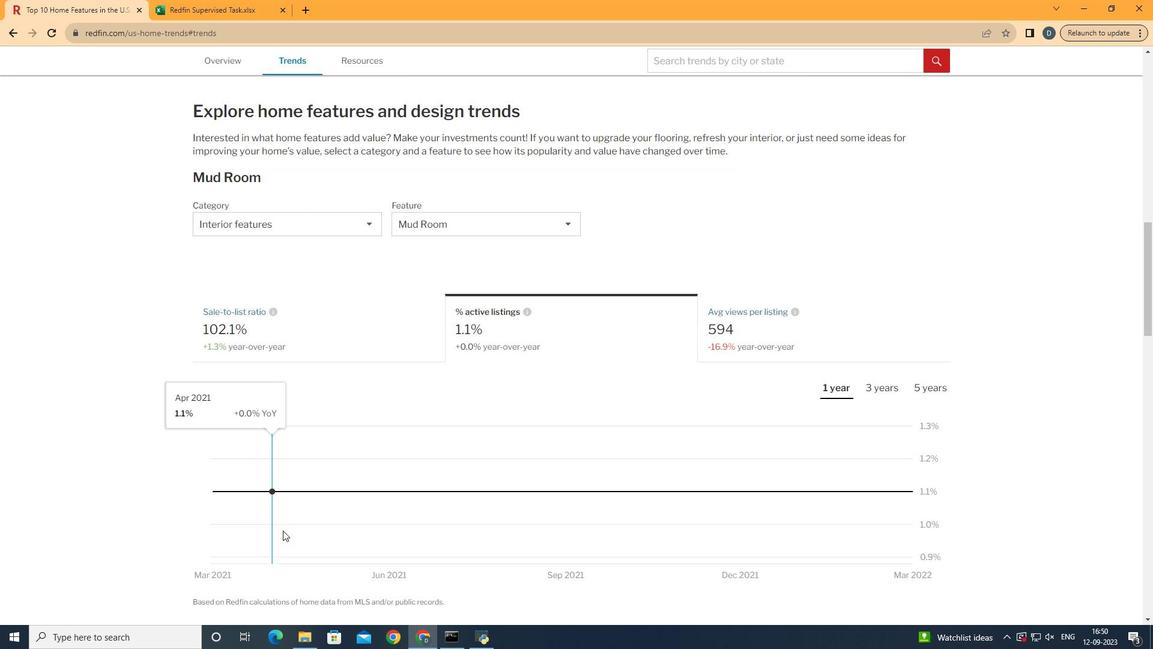 
Action: Mouse scrolled (284, 531) with delta (0, 0)
Screenshot: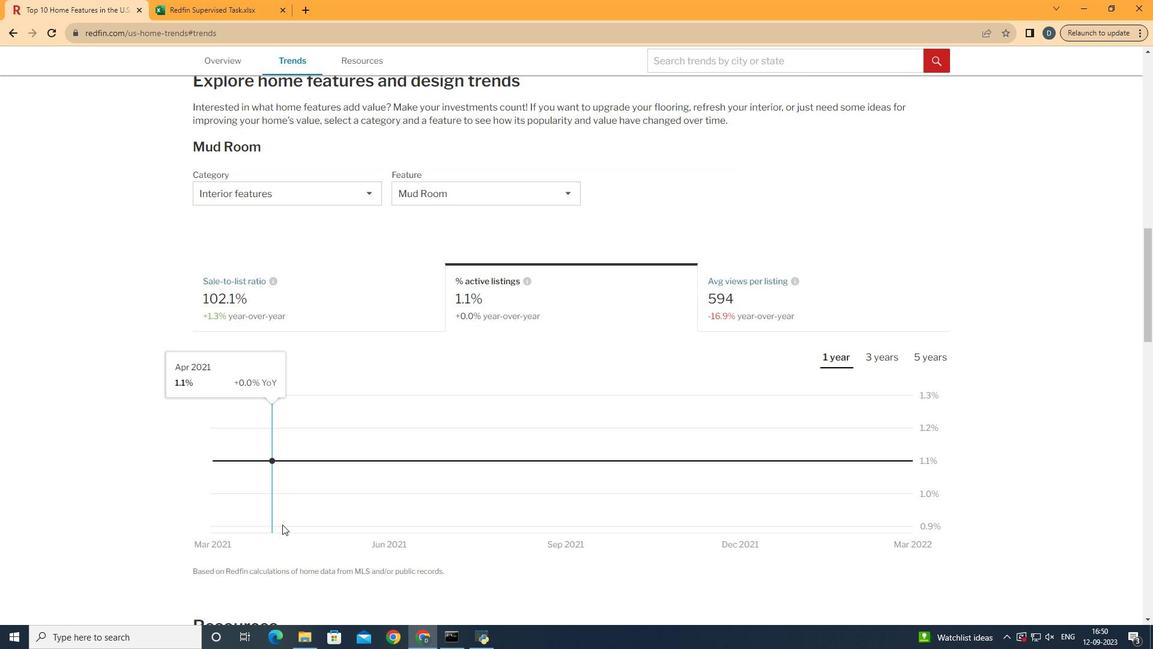 
Action: Mouse moved to (108, 314)
Screenshot: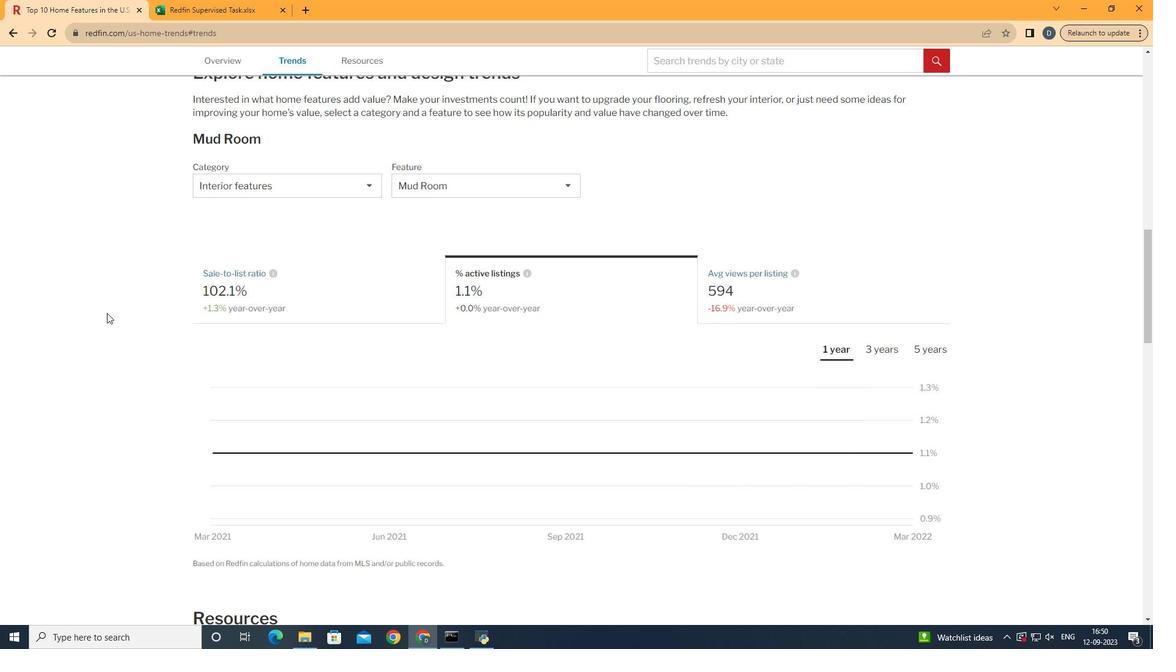 
